 Task: Go to about page of Amazon
Action: Mouse moved to (621, 50)
Screenshot: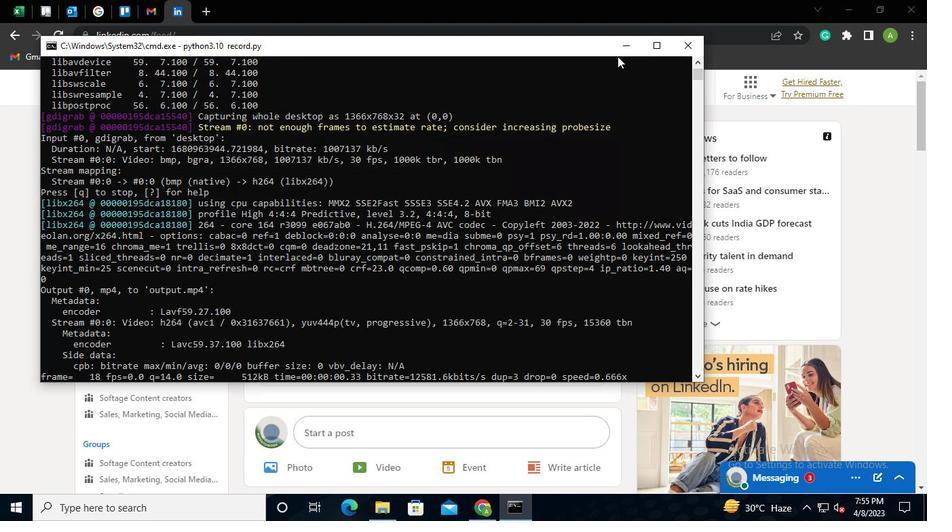 
Action: Mouse pressed left at (621, 50)
Screenshot: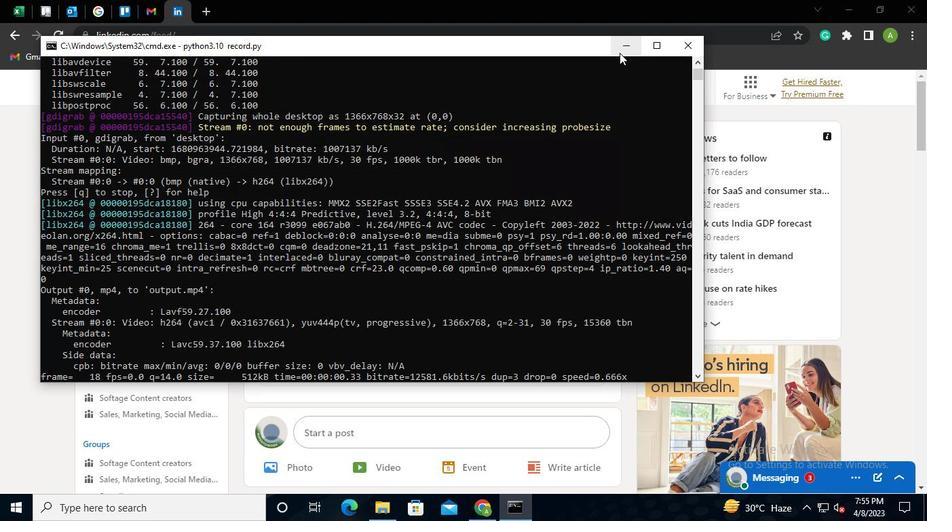 
Action: Mouse moved to (173, 90)
Screenshot: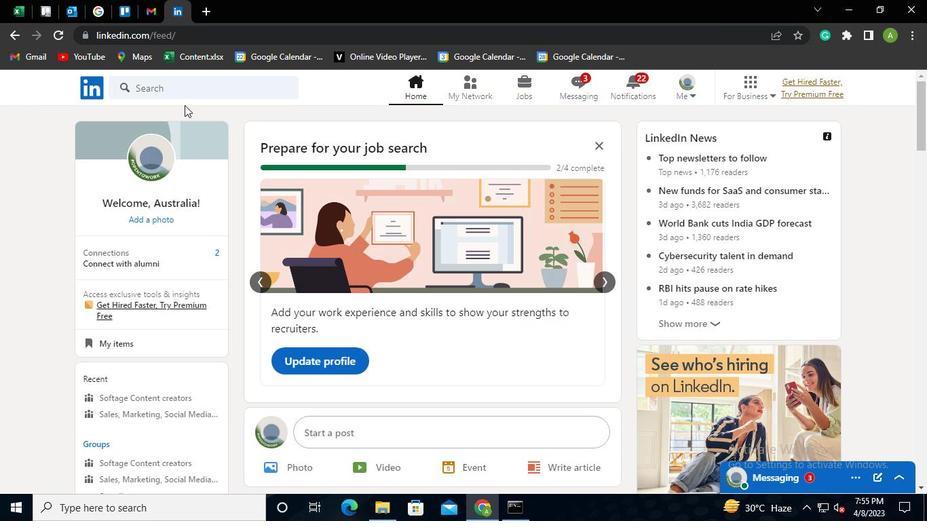 
Action: Mouse pressed left at (173, 90)
Screenshot: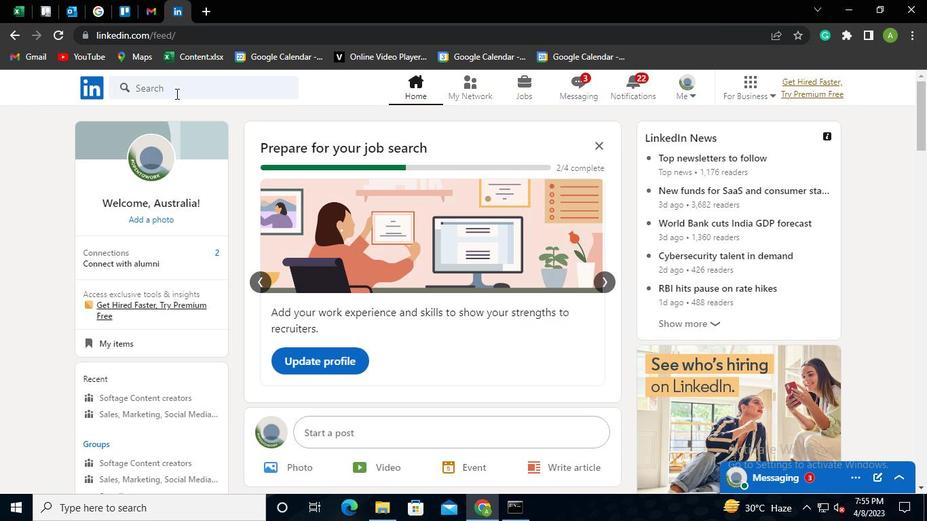 
Action: Mouse moved to (145, 163)
Screenshot: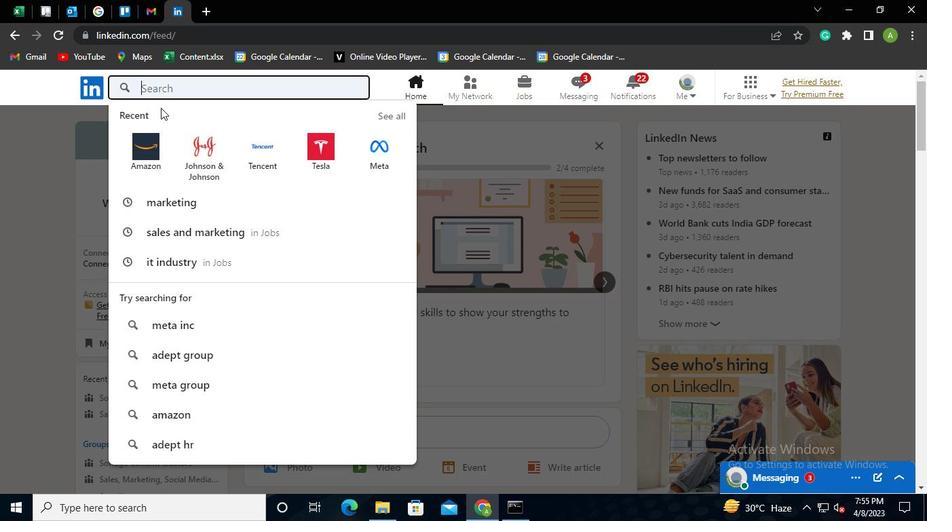 
Action: Mouse pressed left at (145, 163)
Screenshot: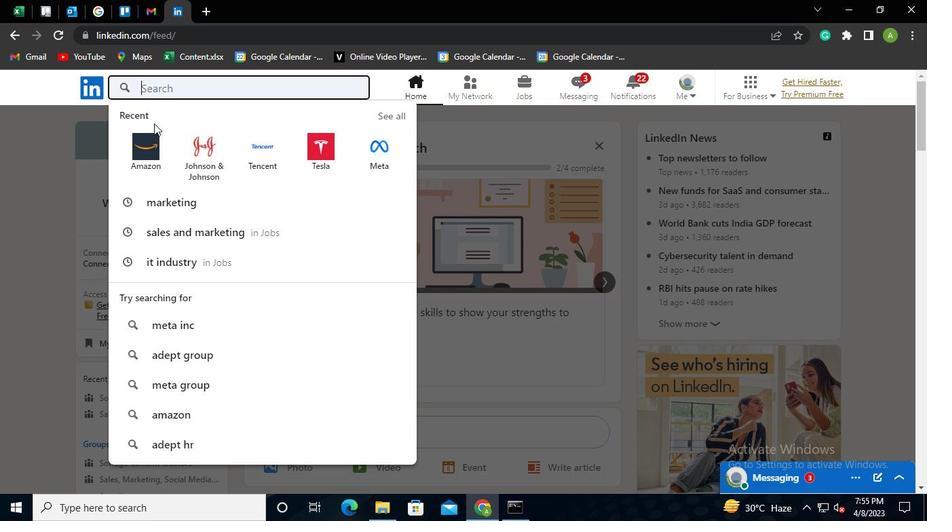 
Action: Mouse moved to (162, 376)
Screenshot: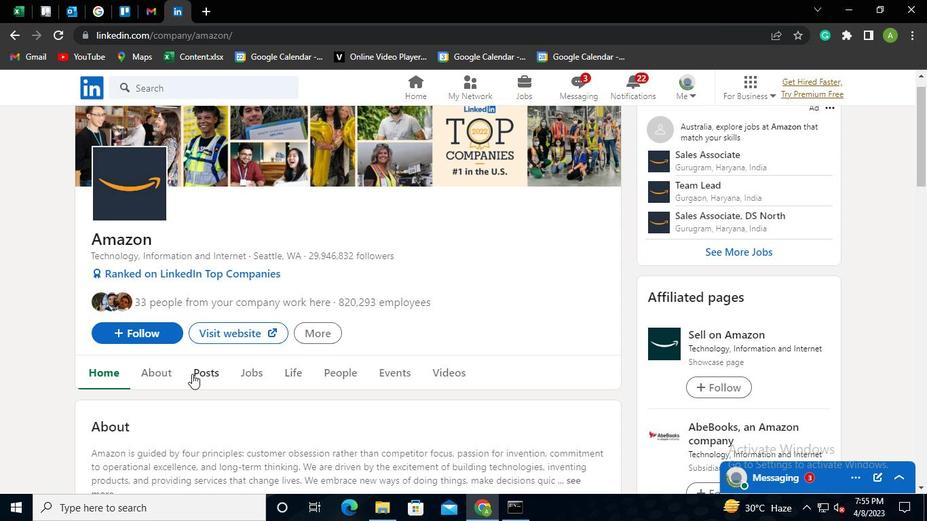 
Action: Mouse pressed left at (162, 376)
Screenshot: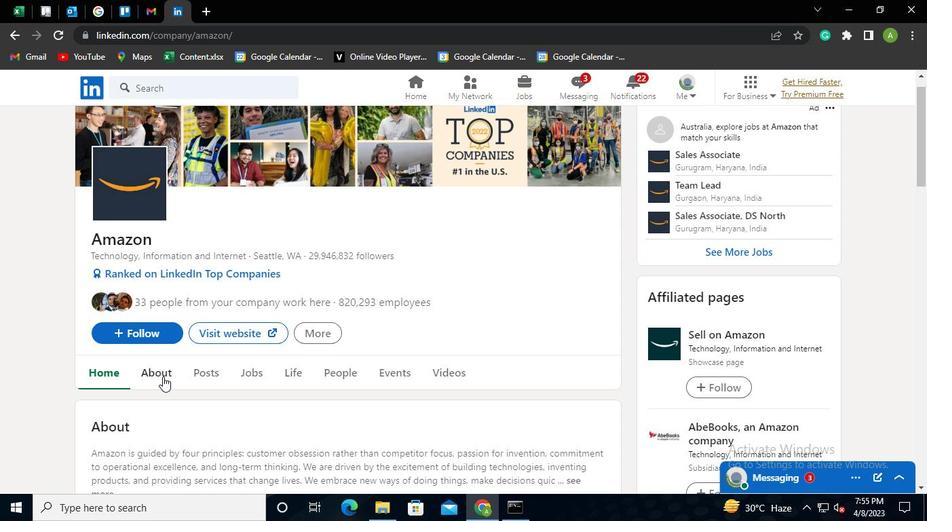 
Action: Mouse moved to (513, 518)
Screenshot: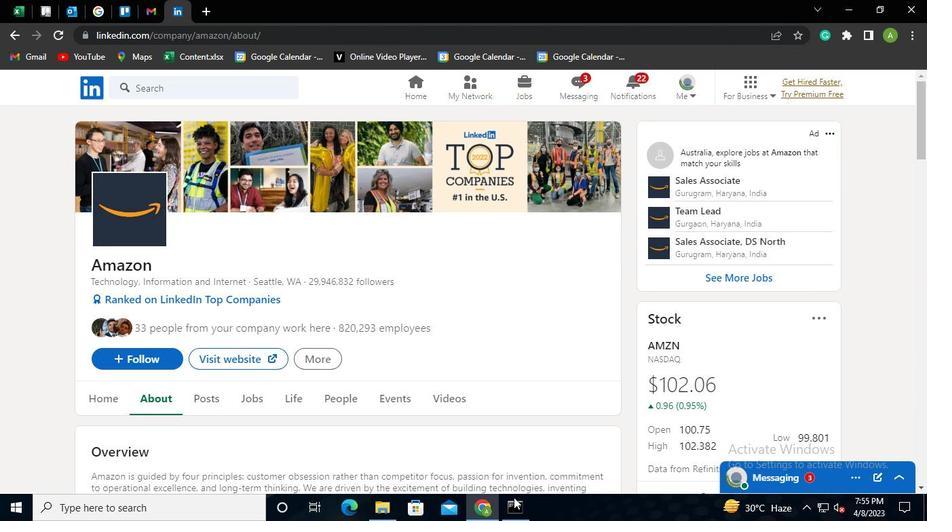 
Action: Mouse pressed left at (513, 518)
Screenshot: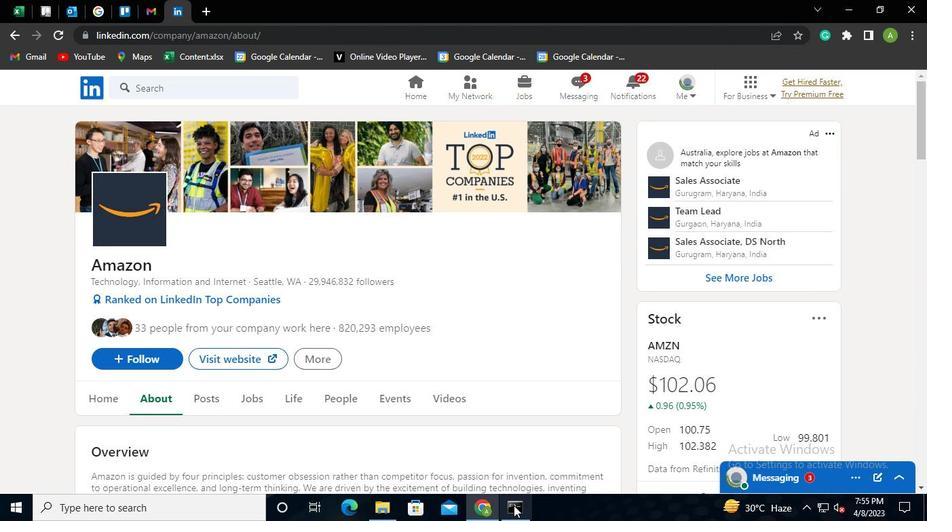 
Action: Mouse moved to (688, 49)
Screenshot: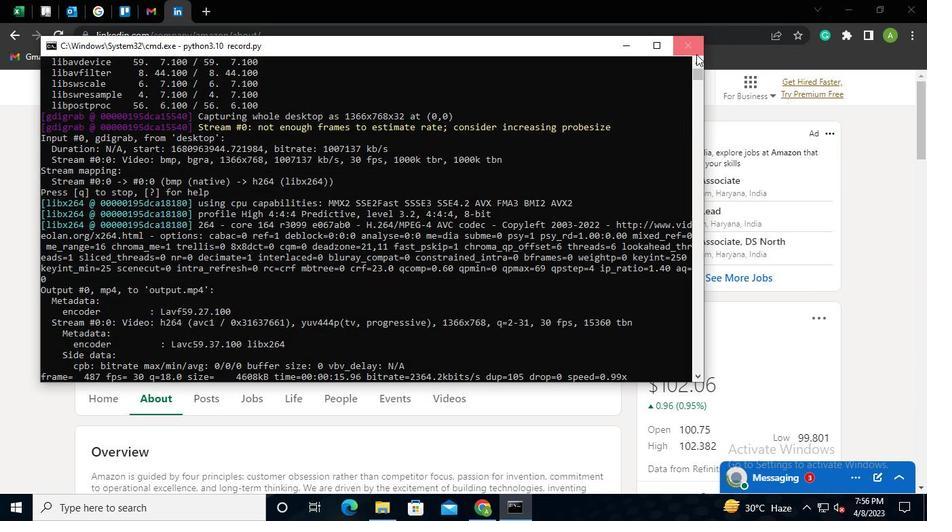 
Action: Mouse pressed left at (688, 49)
Screenshot: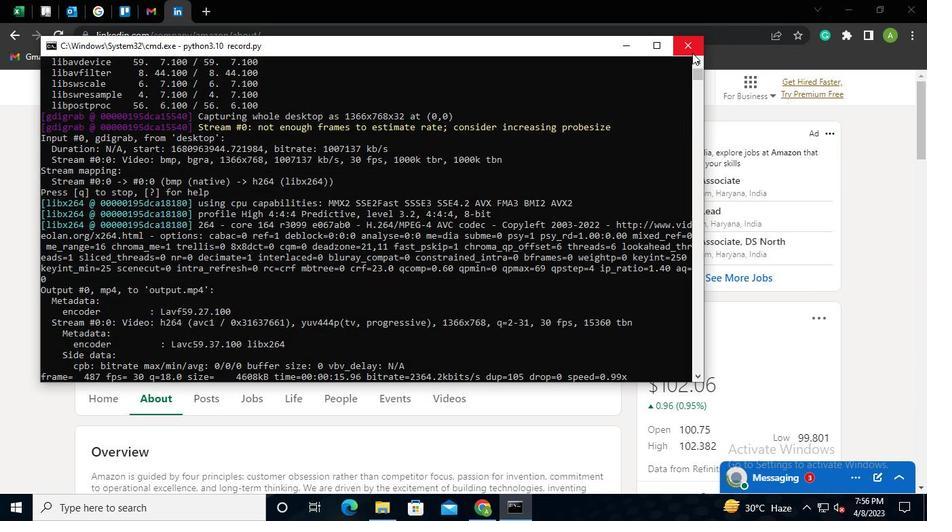 
